 Task: Reply to email with the signature David Green with the subject 'Invoice follow-up' from softage.1@softage.net with the message 'I would like to schedule a meeting to discuss the project's communication plan.'
Action: Mouse moved to (968, 245)
Screenshot: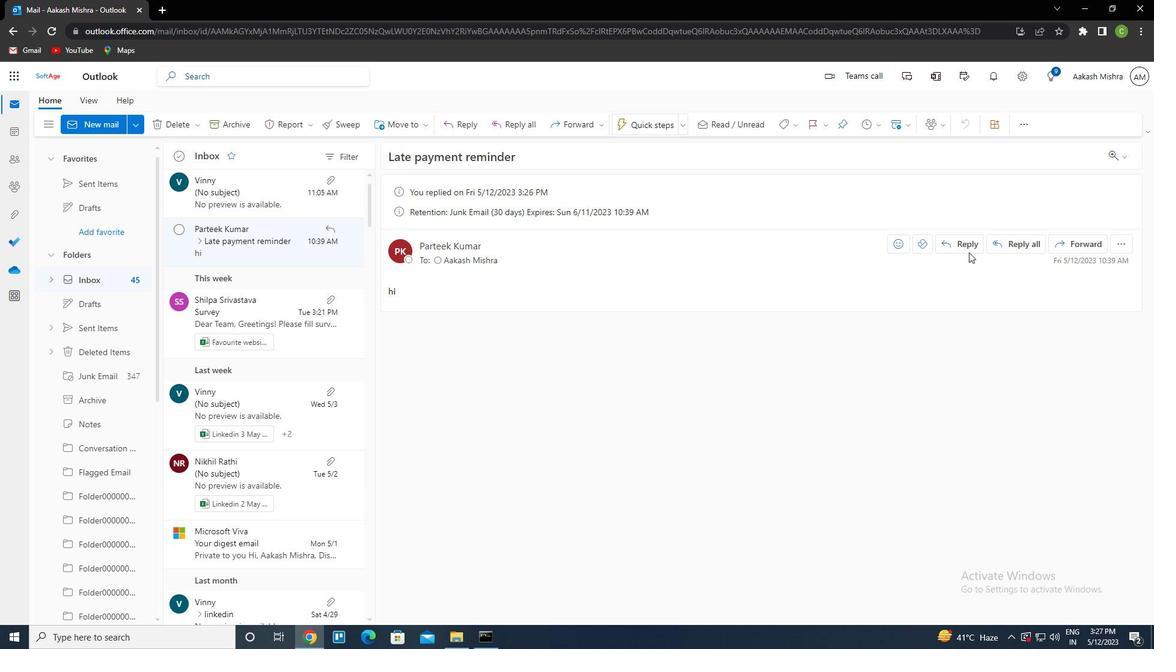 
Action: Mouse pressed left at (968, 245)
Screenshot: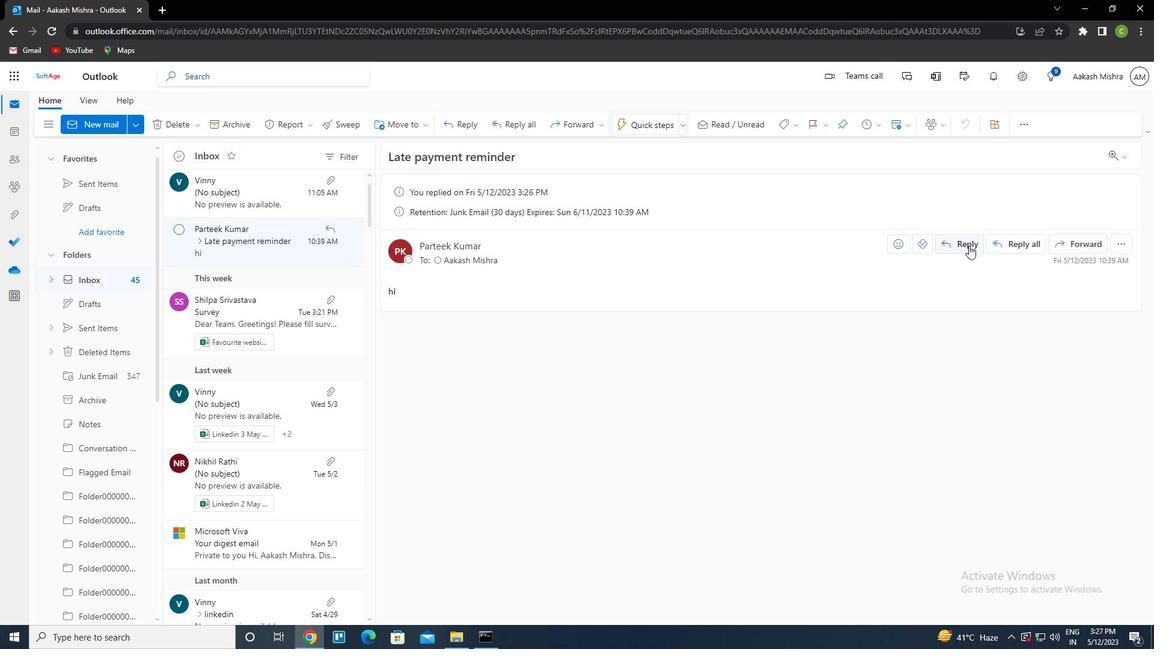 
Action: Mouse moved to (780, 119)
Screenshot: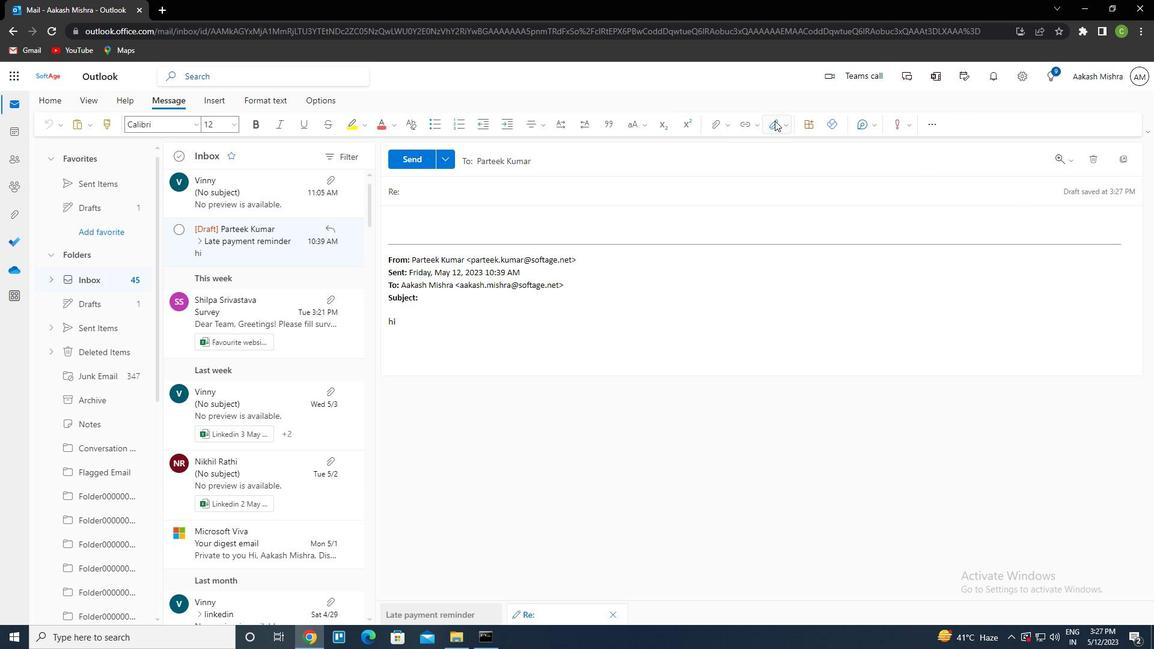 
Action: Mouse pressed left at (780, 119)
Screenshot: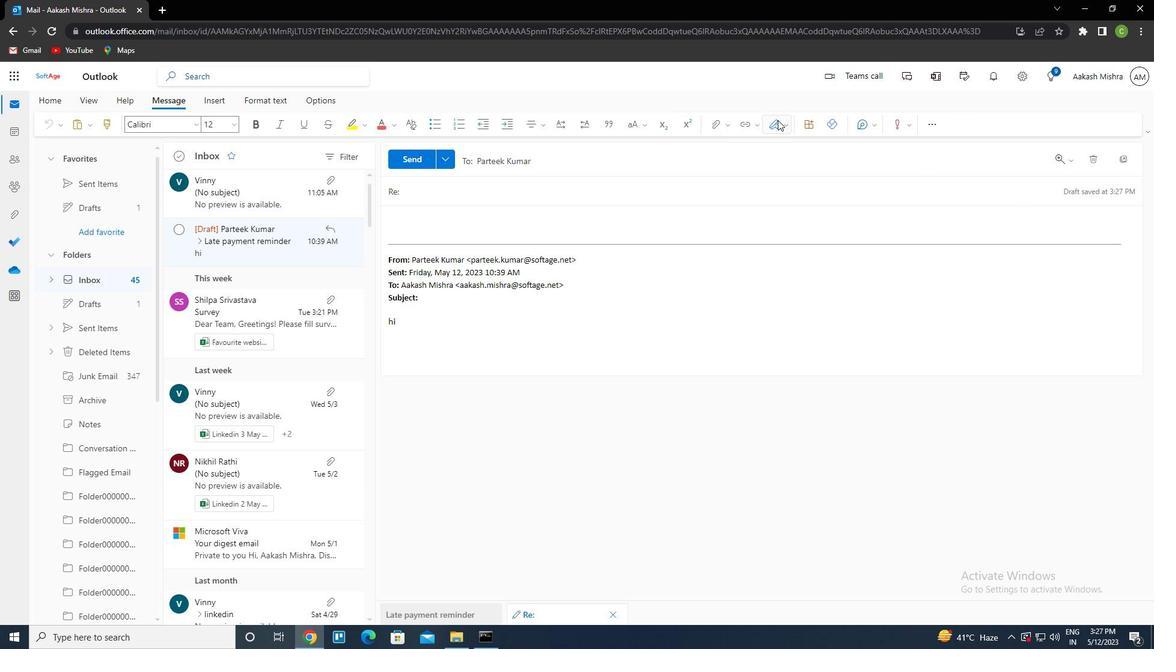 
Action: Mouse moved to (763, 172)
Screenshot: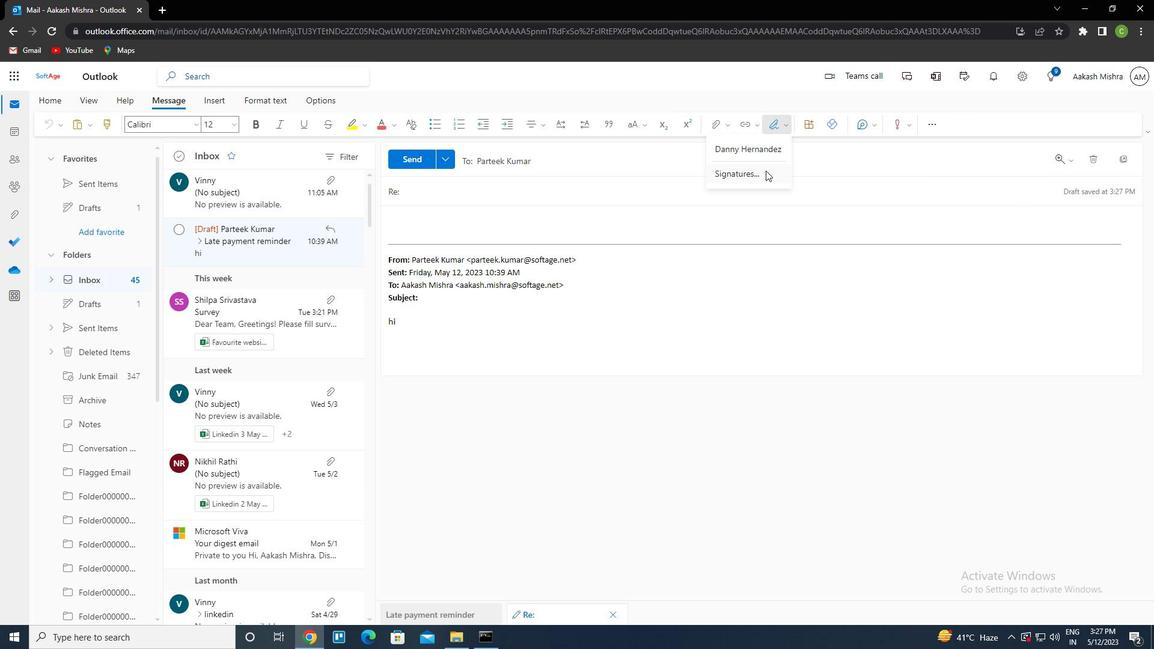 
Action: Mouse pressed left at (763, 172)
Screenshot: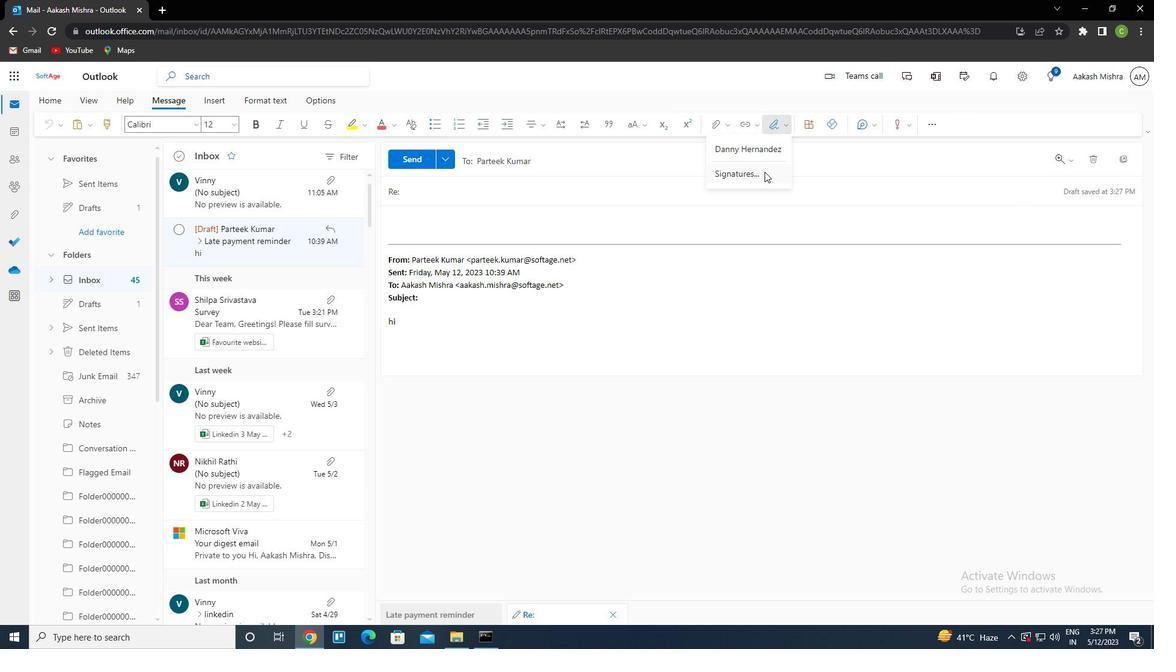 
Action: Mouse moved to (805, 222)
Screenshot: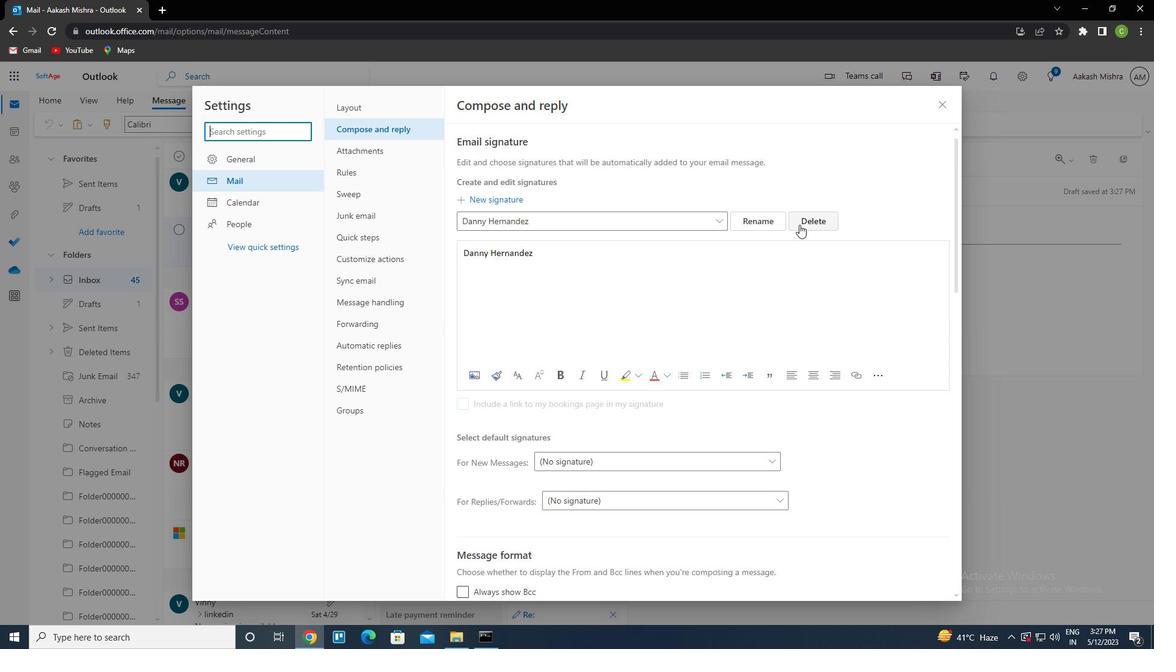 
Action: Mouse pressed left at (805, 222)
Screenshot: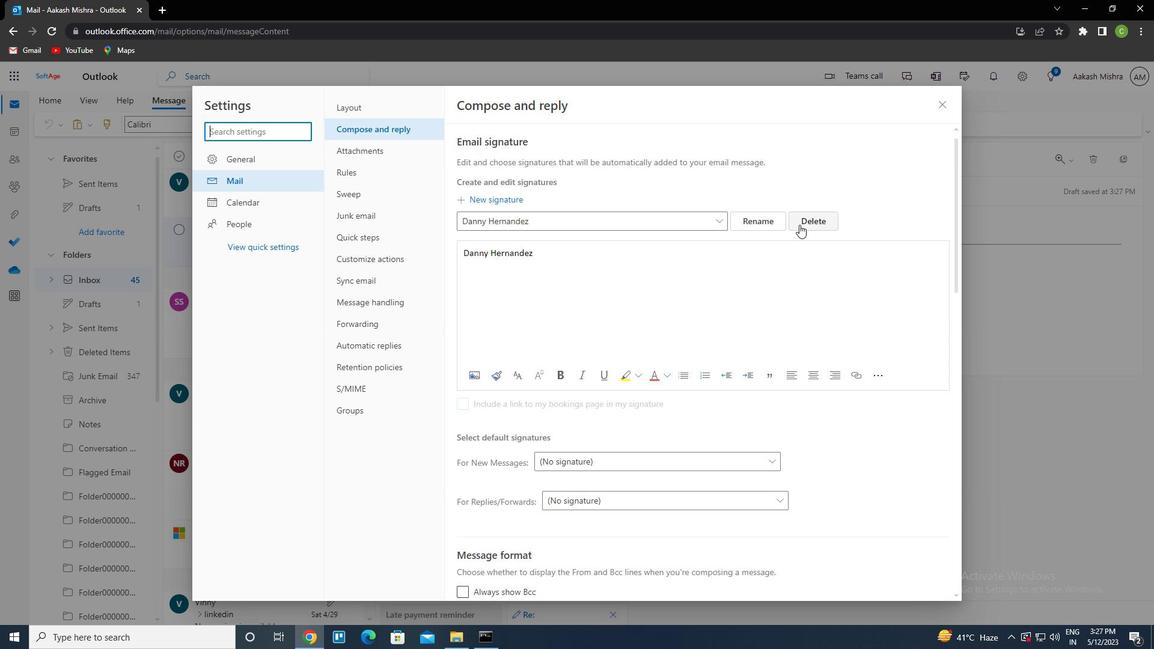 
Action: Mouse moved to (554, 218)
Screenshot: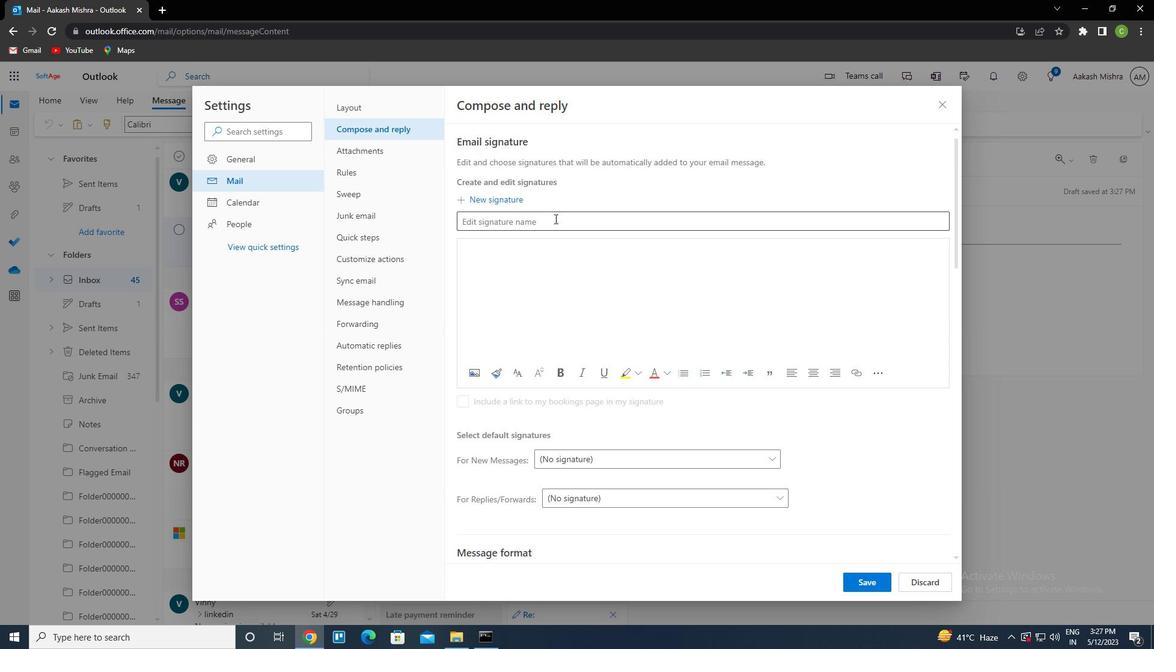 
Action: Mouse pressed left at (554, 218)
Screenshot: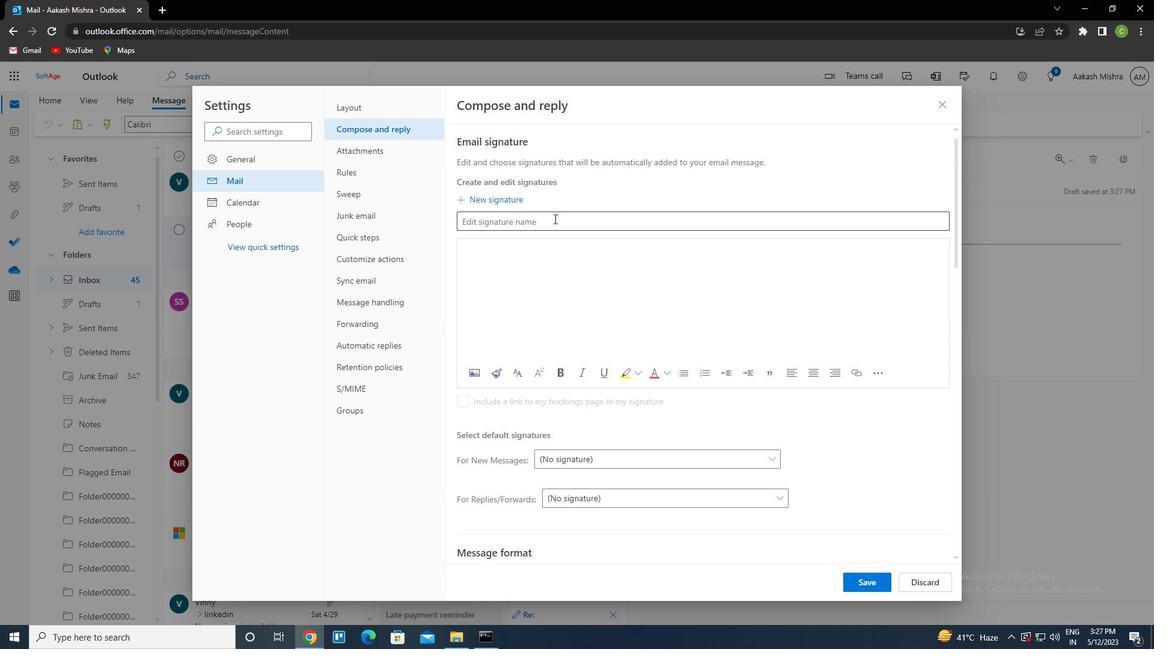 
Action: Key pressed <Key.caps_lock>d<Key.caps_lock>avid<Key.space><Key.caps_lock>g<Key.caps_lock>reen<Key.tab><Key.caps_lock>d<Key.caps_lock>avid<Key.space><Key.caps_lock>g<Key.caps_lock>reen
Screenshot: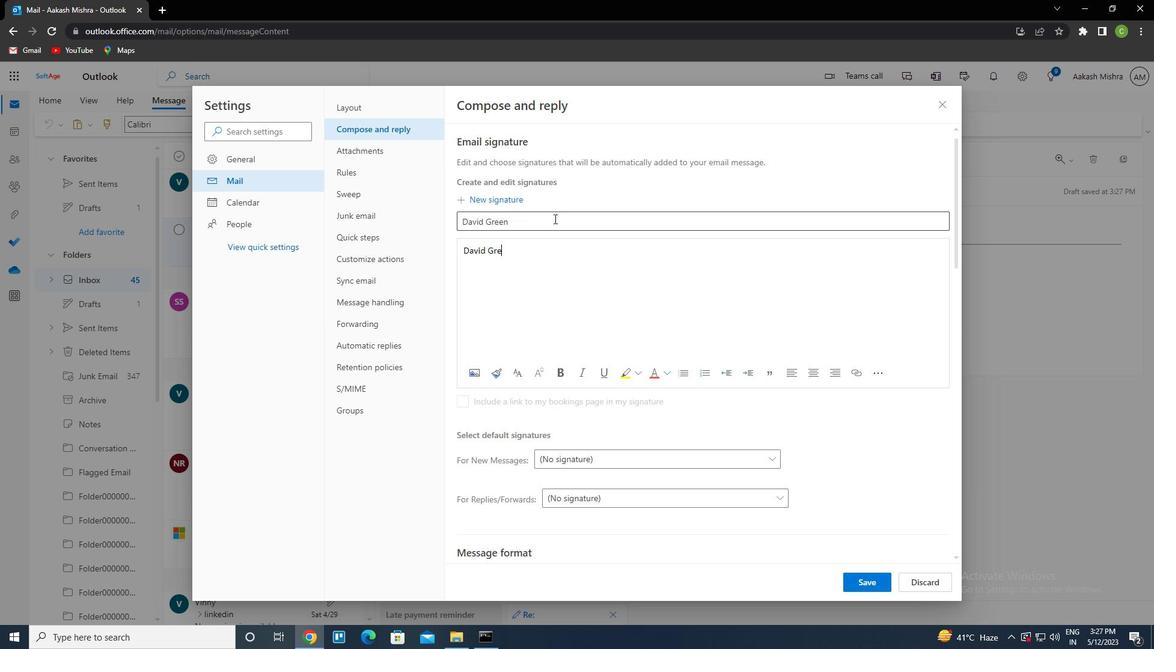 
Action: Mouse moved to (882, 577)
Screenshot: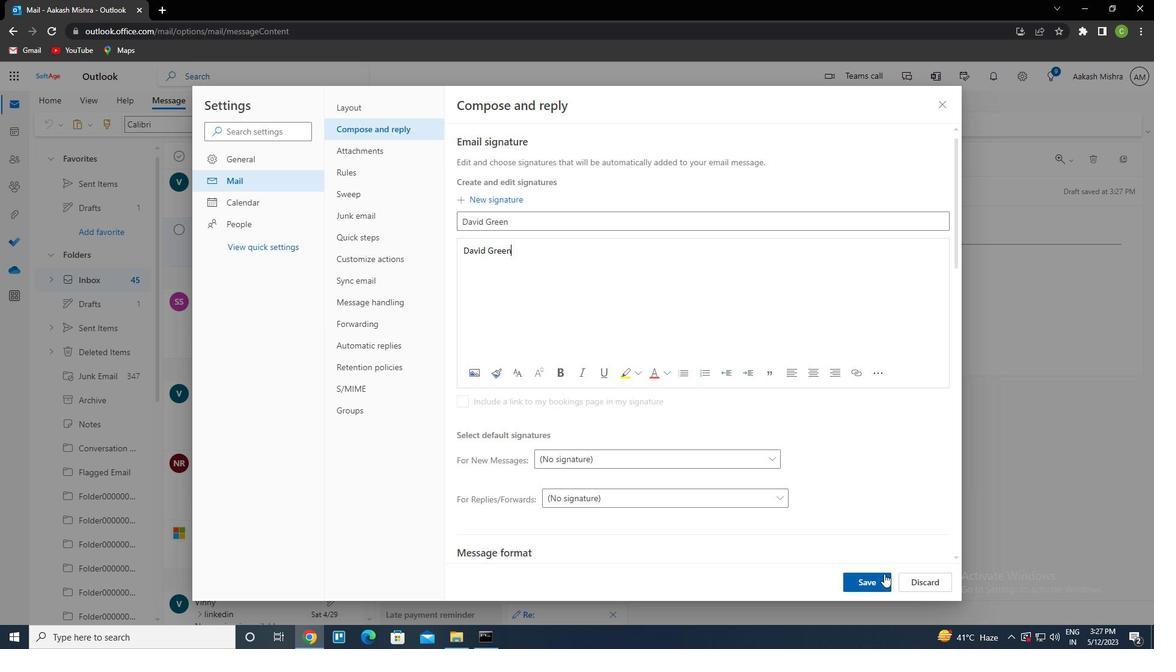 
Action: Mouse pressed left at (882, 577)
Screenshot: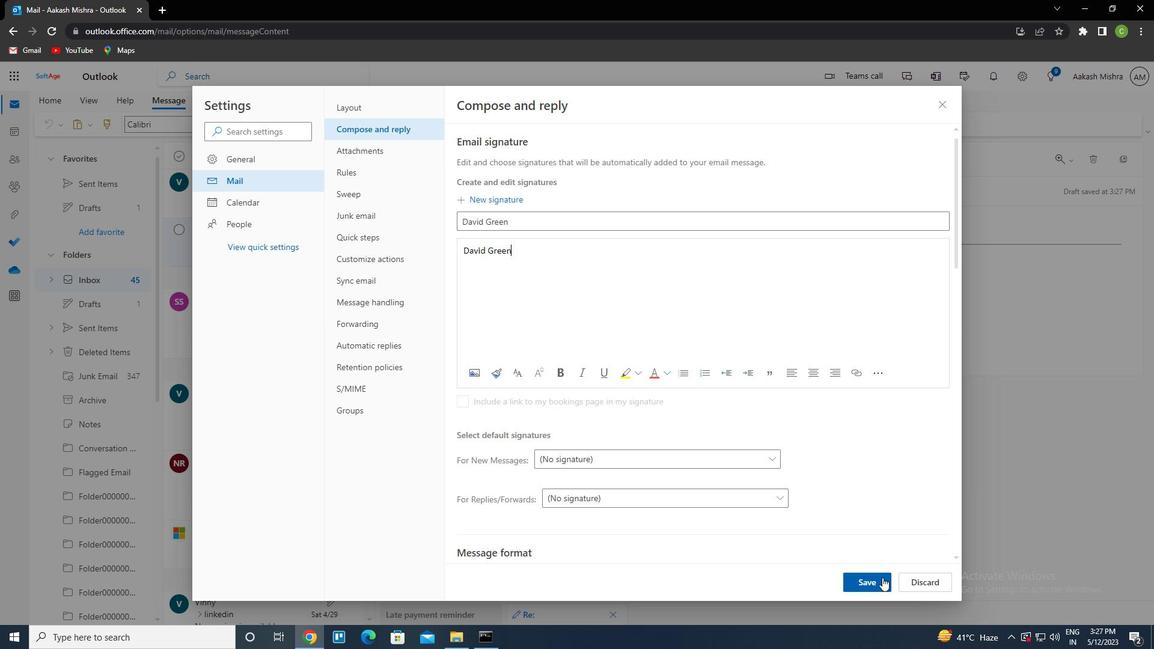 
Action: Mouse moved to (942, 107)
Screenshot: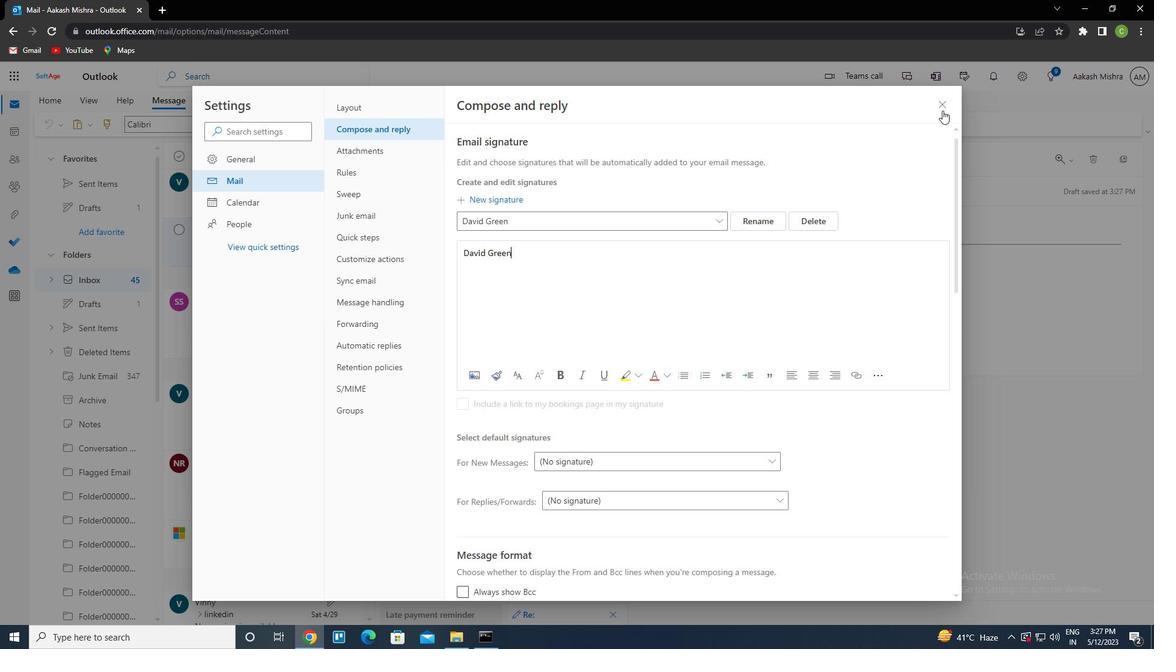
Action: Mouse pressed left at (942, 107)
Screenshot: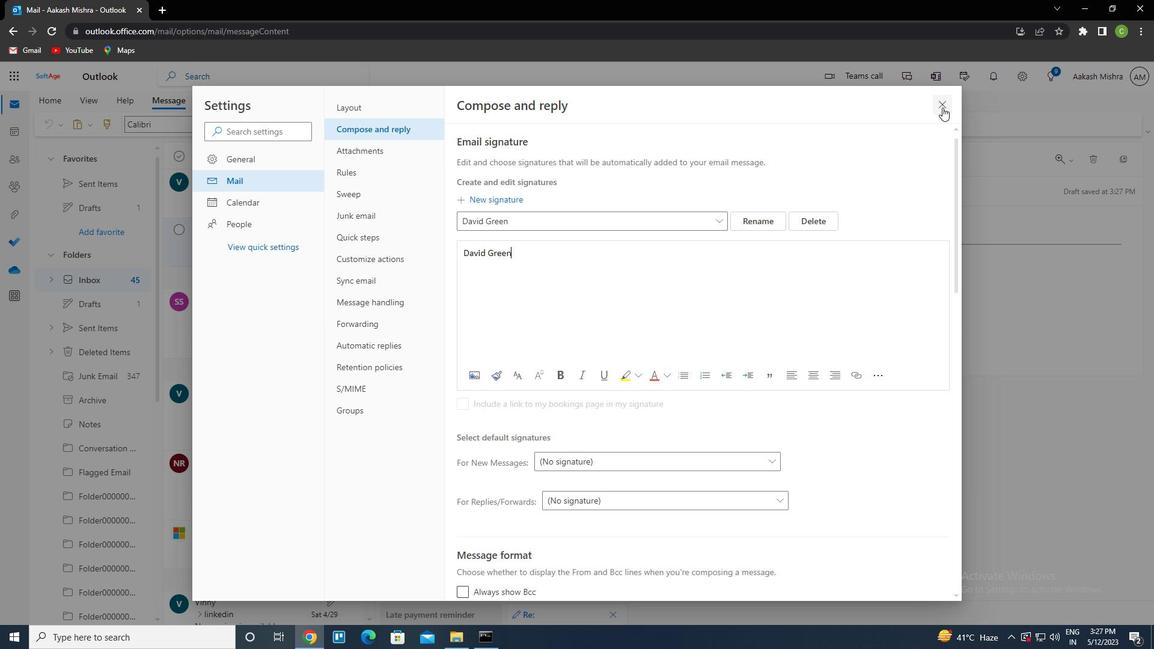 
Action: Mouse moved to (777, 125)
Screenshot: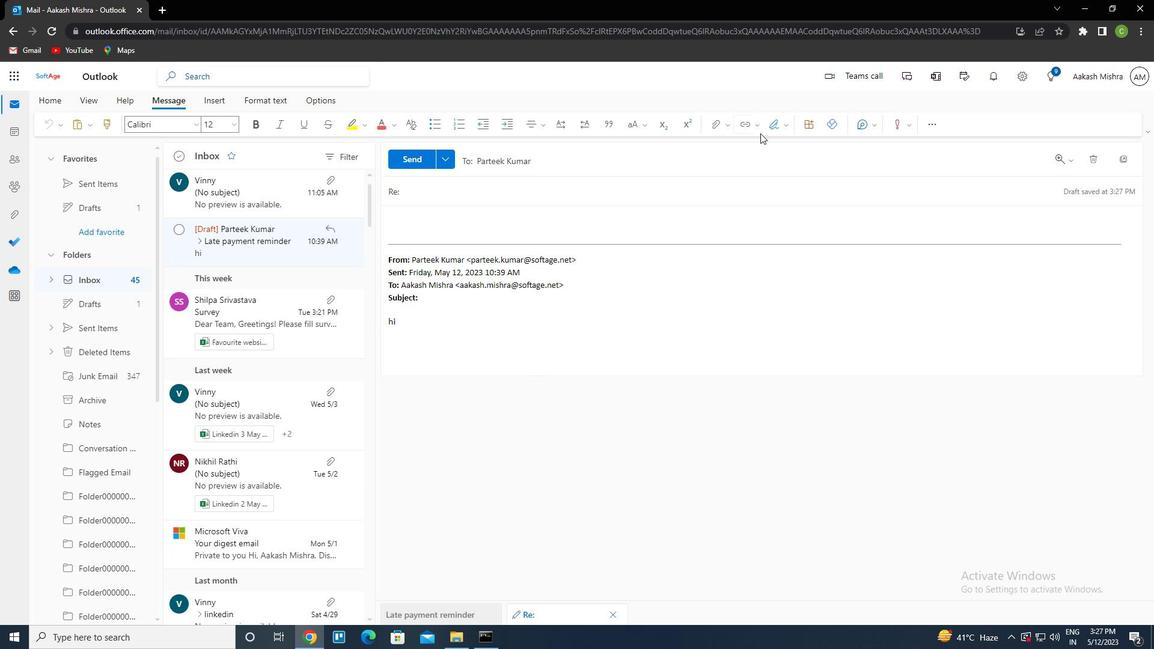 
Action: Mouse pressed left at (777, 125)
Screenshot: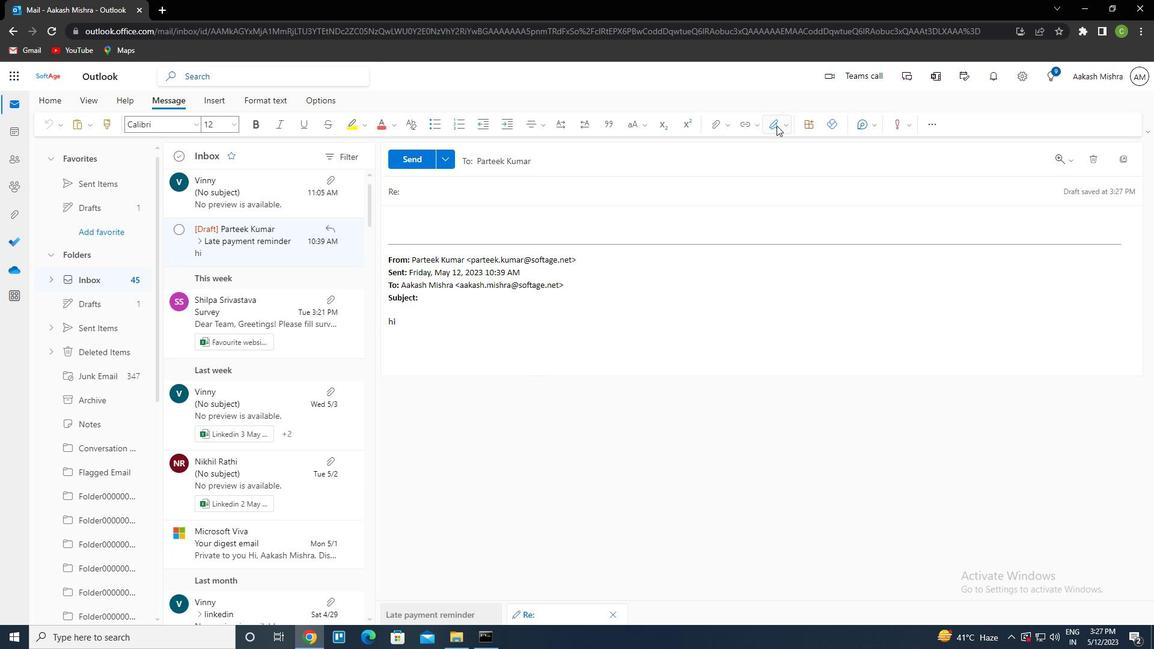 
Action: Mouse moved to (774, 150)
Screenshot: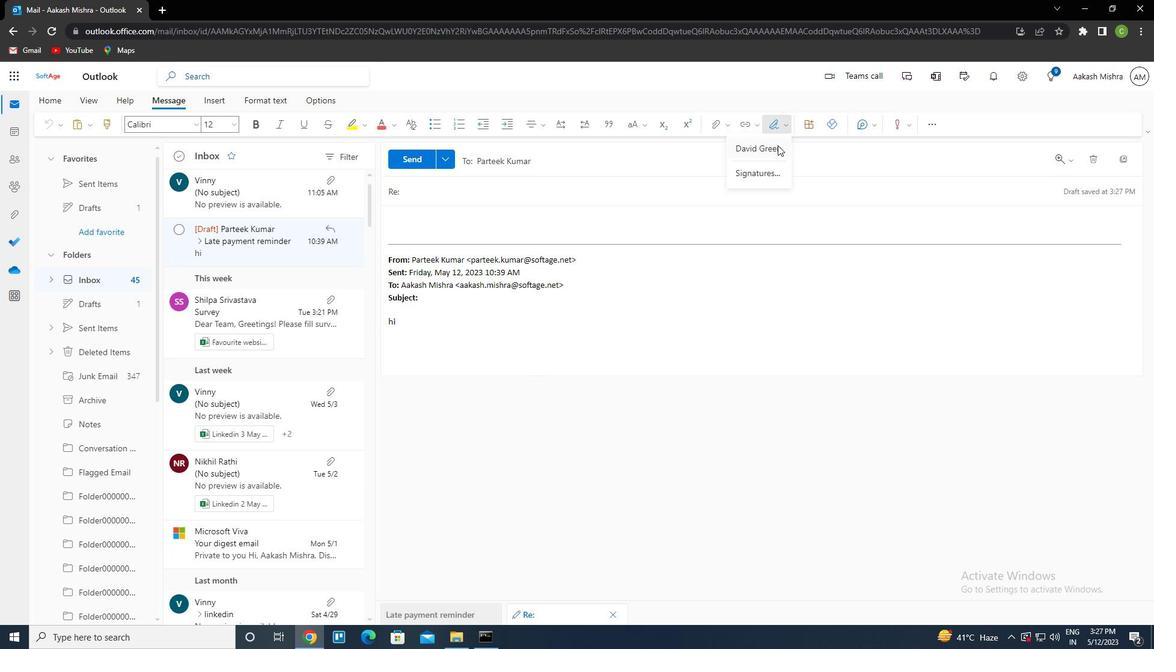 
Action: Mouse pressed left at (774, 150)
Screenshot: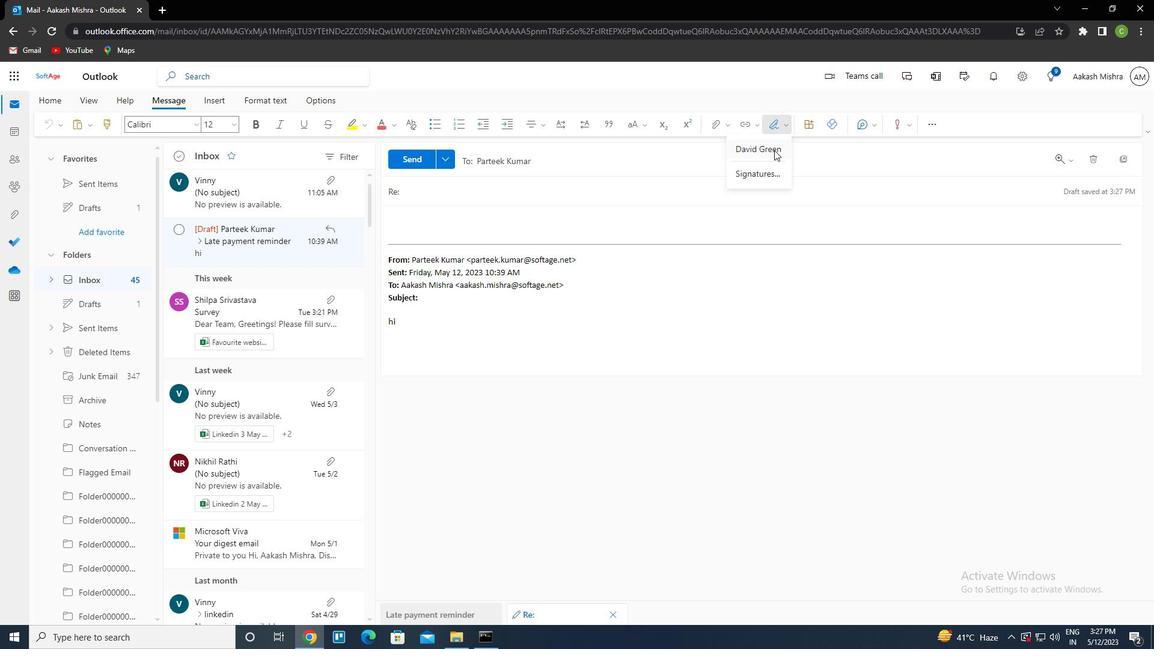 
Action: Mouse moved to (456, 194)
Screenshot: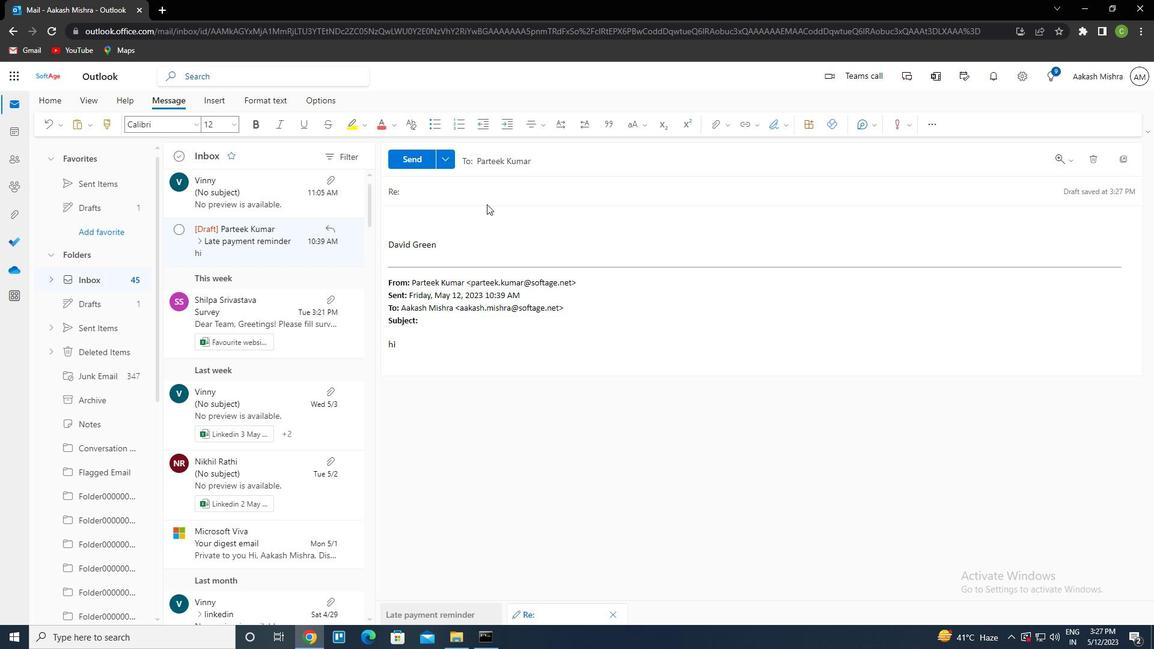 
Action: Mouse pressed left at (456, 194)
Screenshot: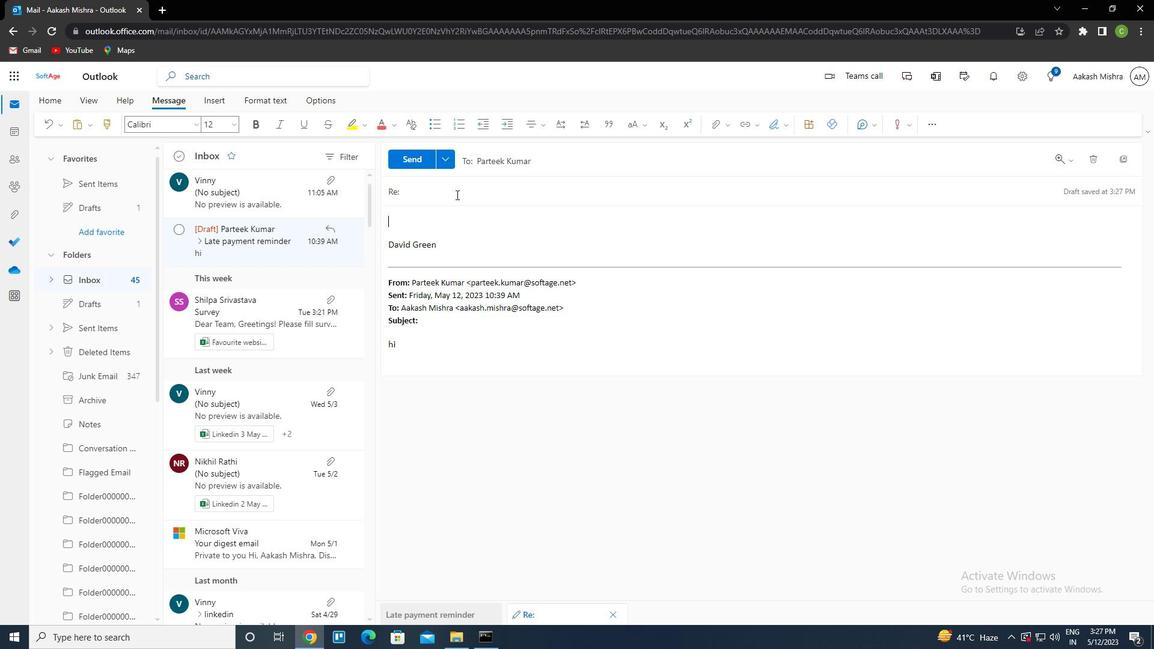 
Action: Key pressed <Key.caps_lock>i<Key.caps_lock>nvoice<Key.space>follow-ups<Key.backspace><Key.tab><Key.caps_lock>i<Key.caps_lock><Key.space>would<Key.space>like<Key.space>to<Key.space>schedule<Key.space>a<Key.space>meeting<Key.space>the<Key.space>project's<Key.space>communication<Key.space>plan
Screenshot: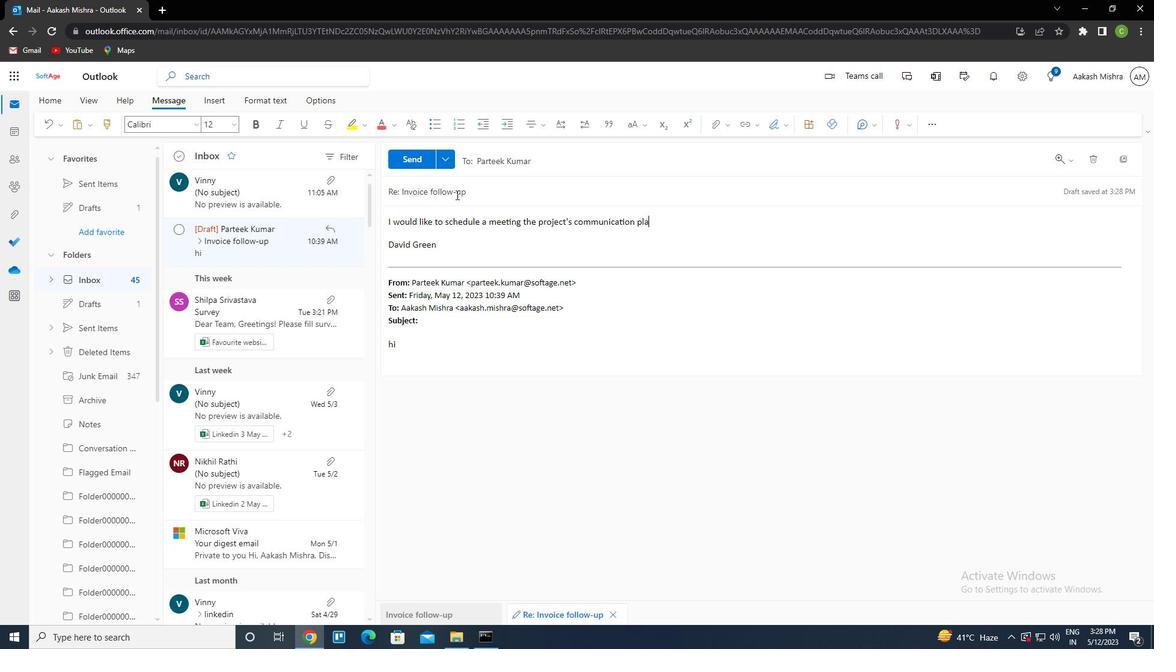 
Action: Mouse moved to (407, 157)
Screenshot: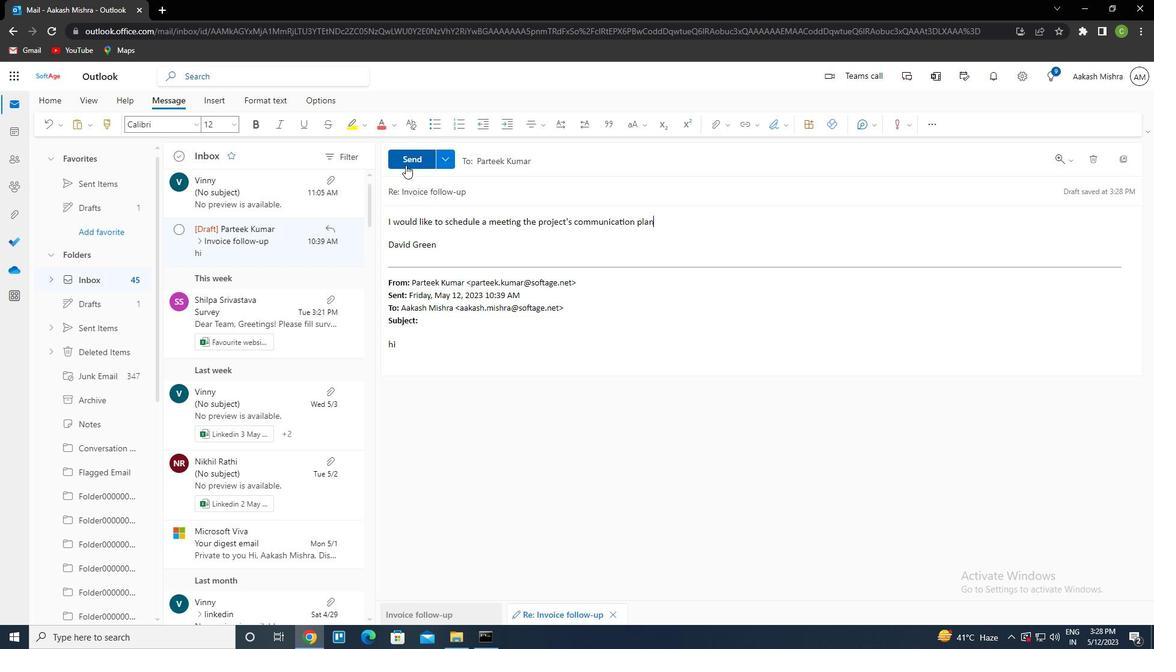 
Action: Mouse pressed left at (407, 157)
Screenshot: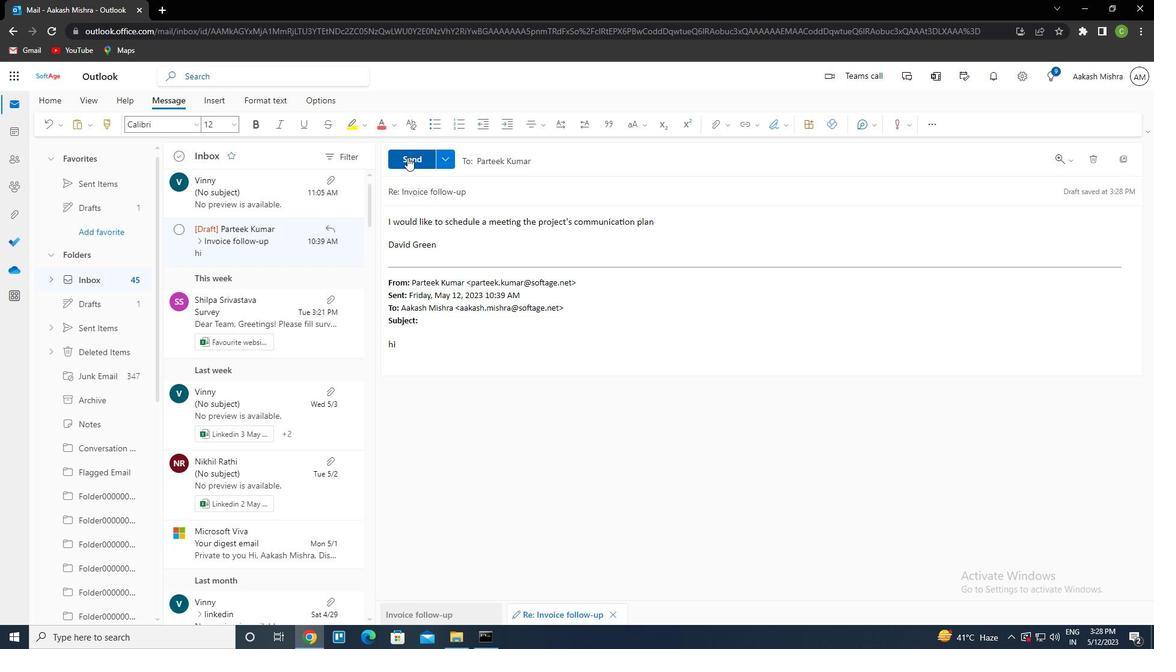 
Action: Mouse moved to (653, 384)
Screenshot: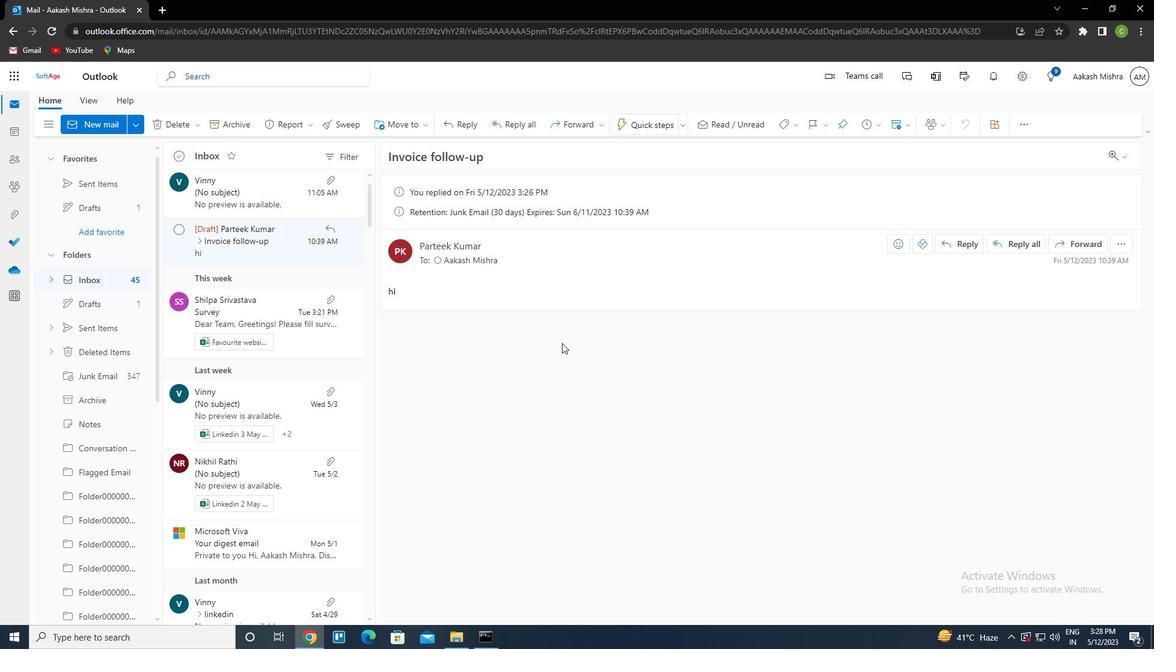 
